 Task: Find the best route from Boston, Massachusetts, to Bar Harbor, Maine.
Action: Mouse moved to (321, 91)
Screenshot: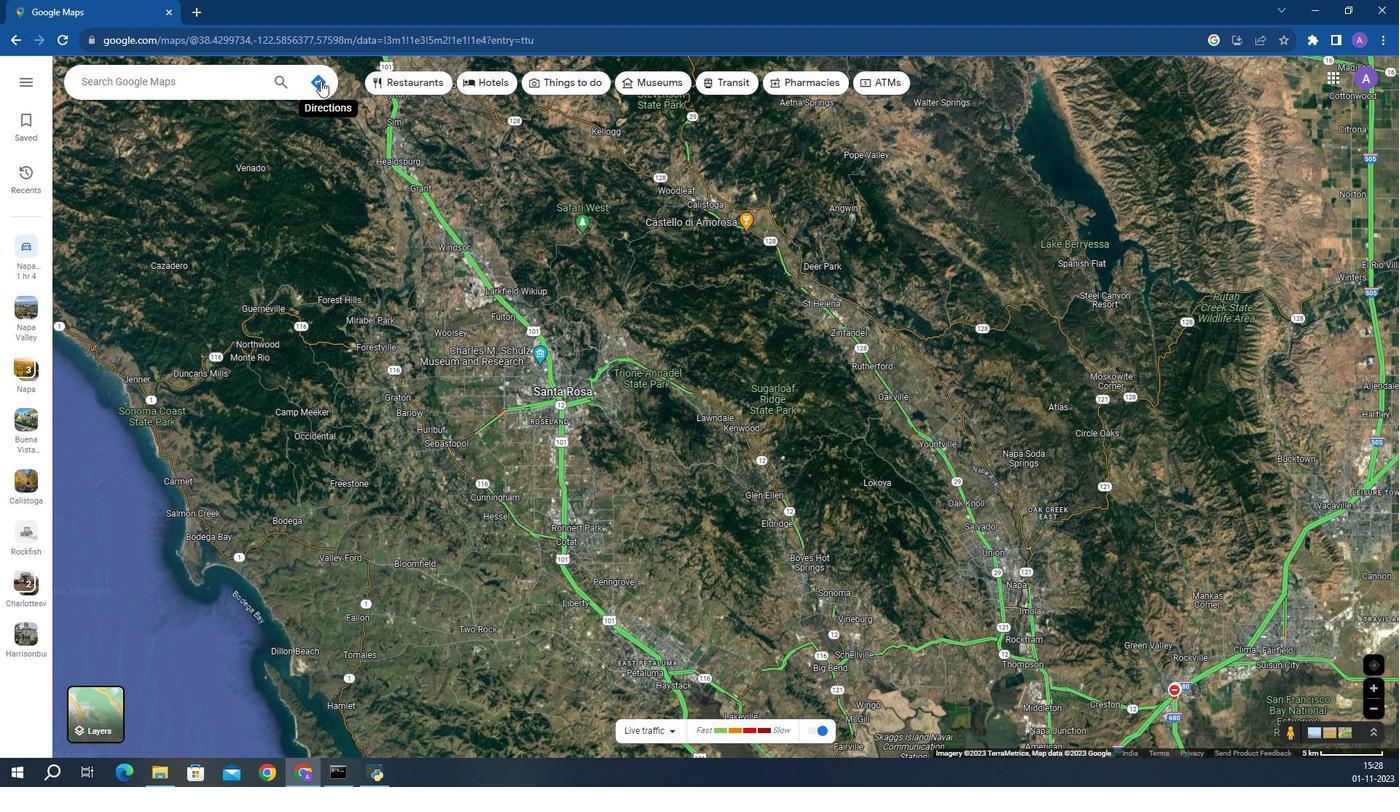 
Action: Mouse pressed left at (321, 91)
Screenshot: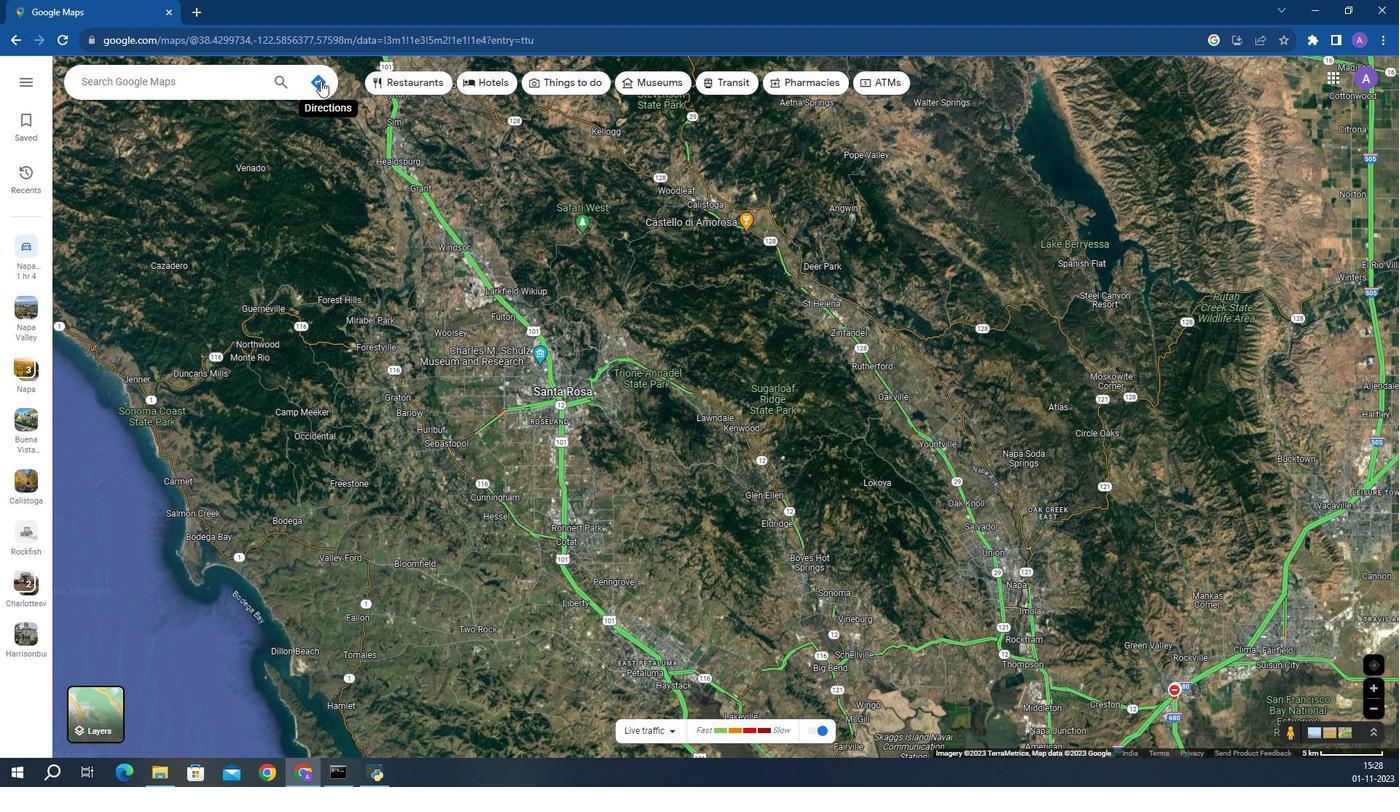 
Action: Mouse moved to (231, 121)
Screenshot: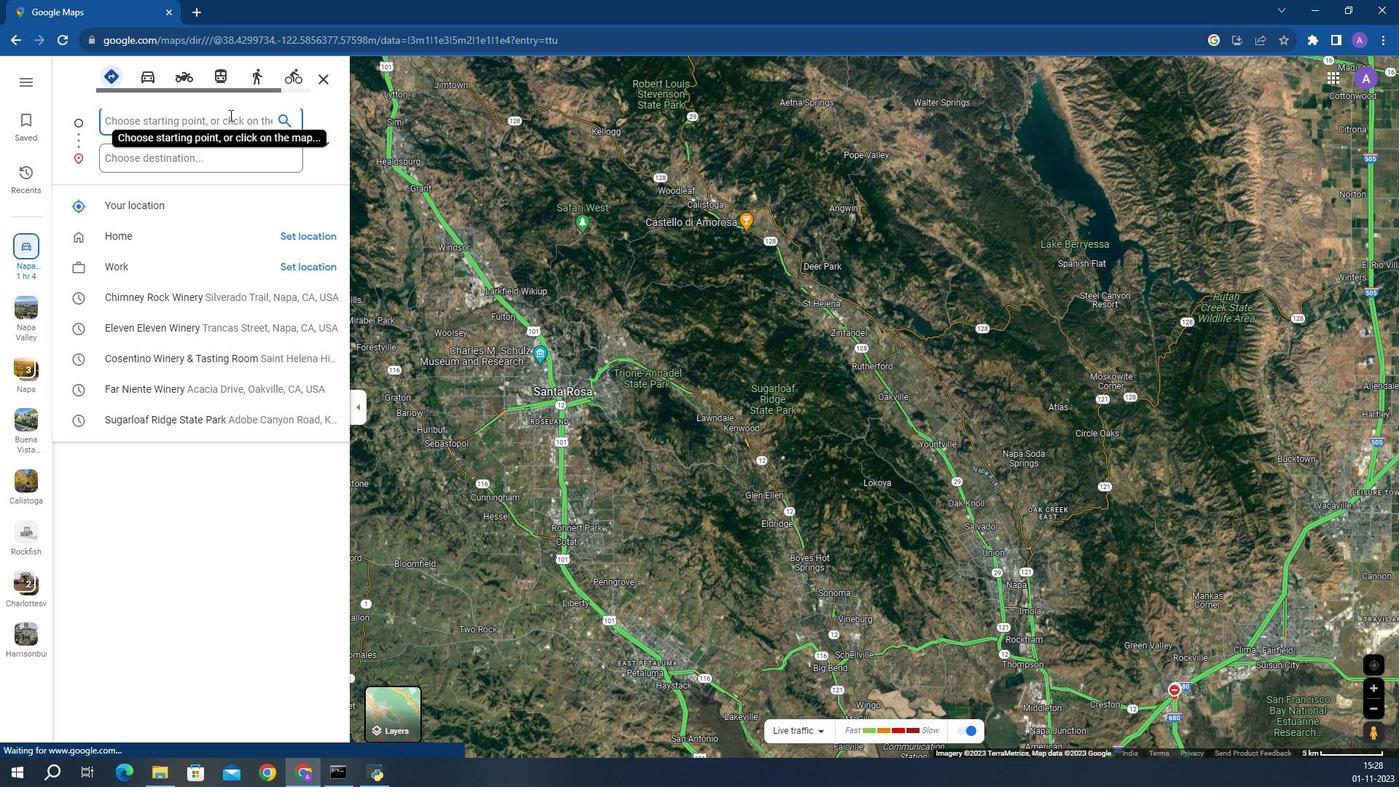 
Action: Key pressed <Key.caps_lock>B<Key.caps_lock>ostn<Key.backspace>on,<Key.space><Key.caps_lock>M<Key.caps_lock>assachusetts
Screenshot: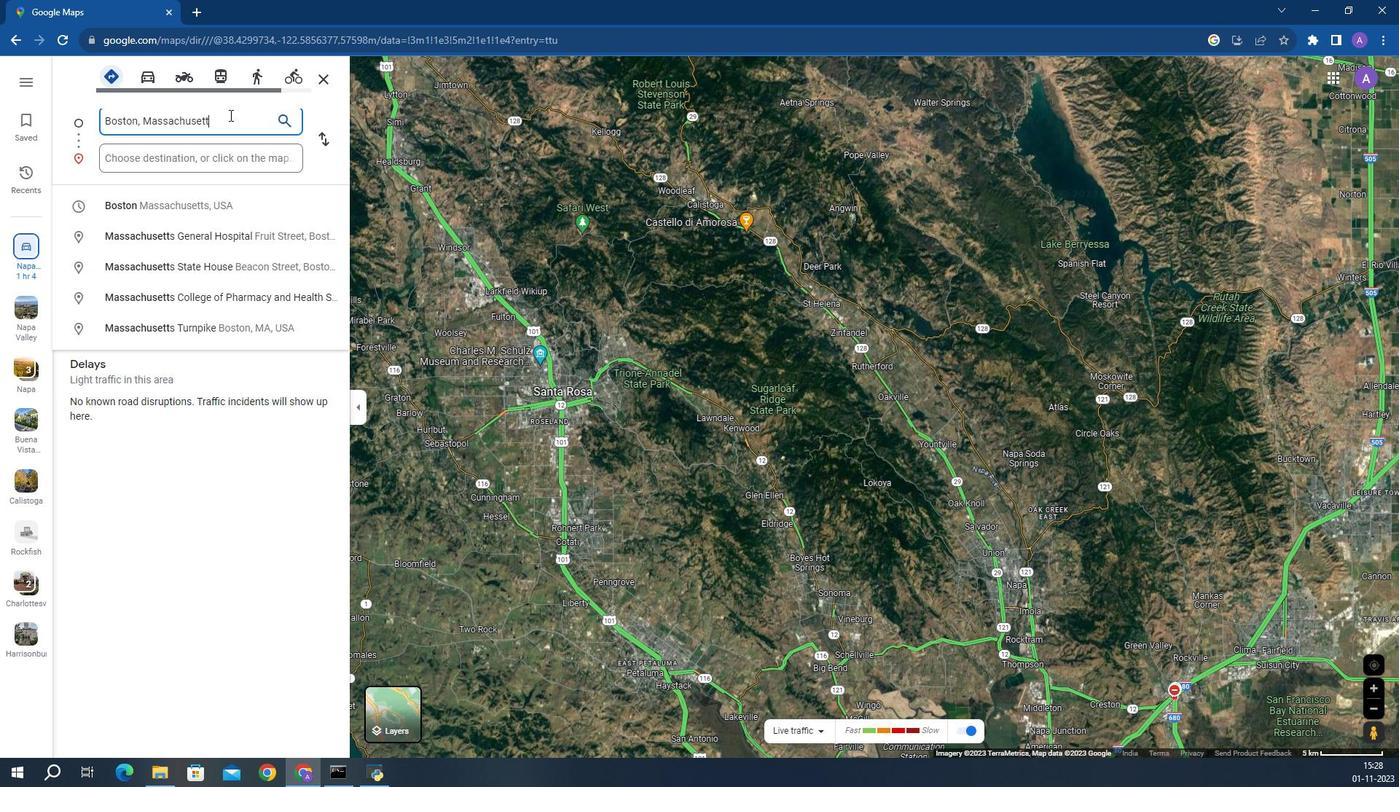 
Action: Mouse moved to (245, 157)
Screenshot: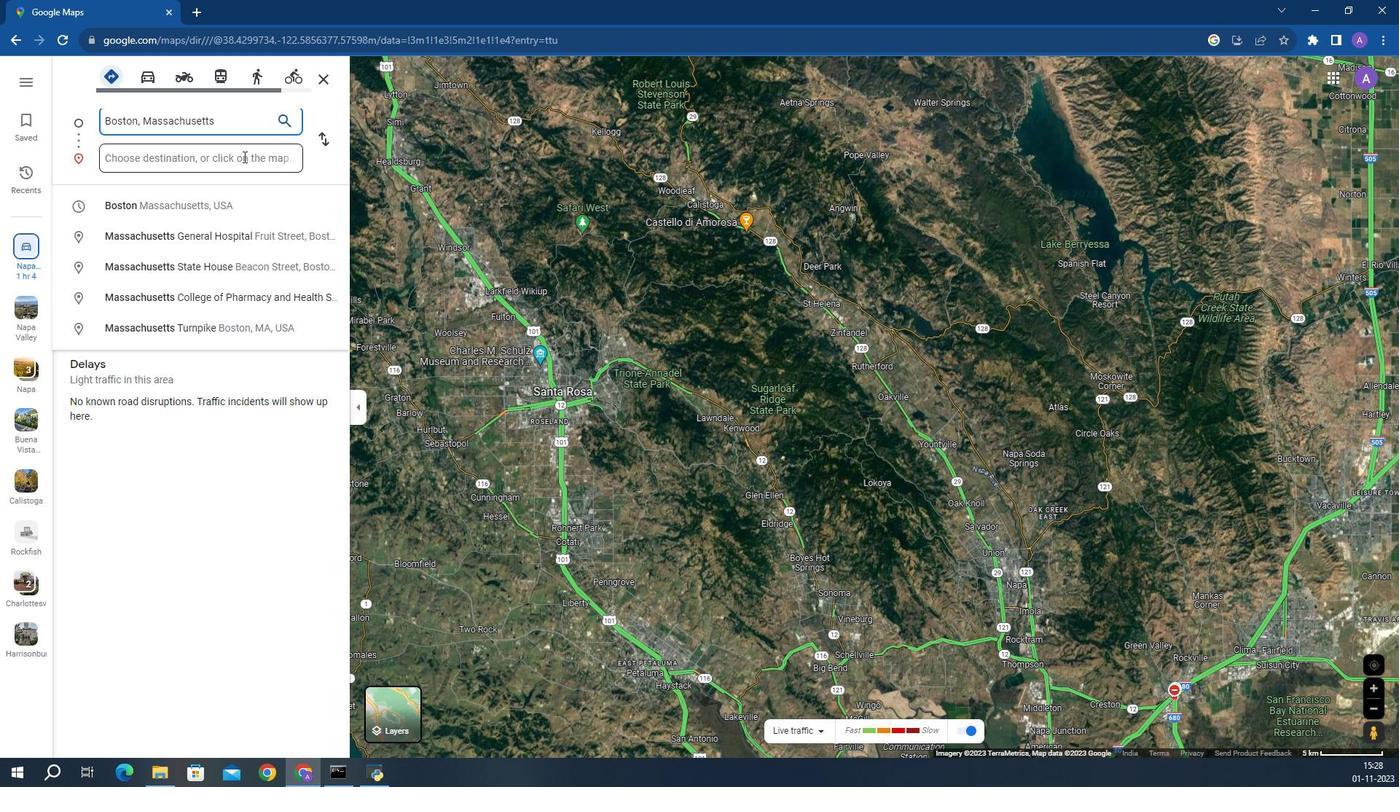 
Action: Mouse pressed left at (245, 157)
Screenshot: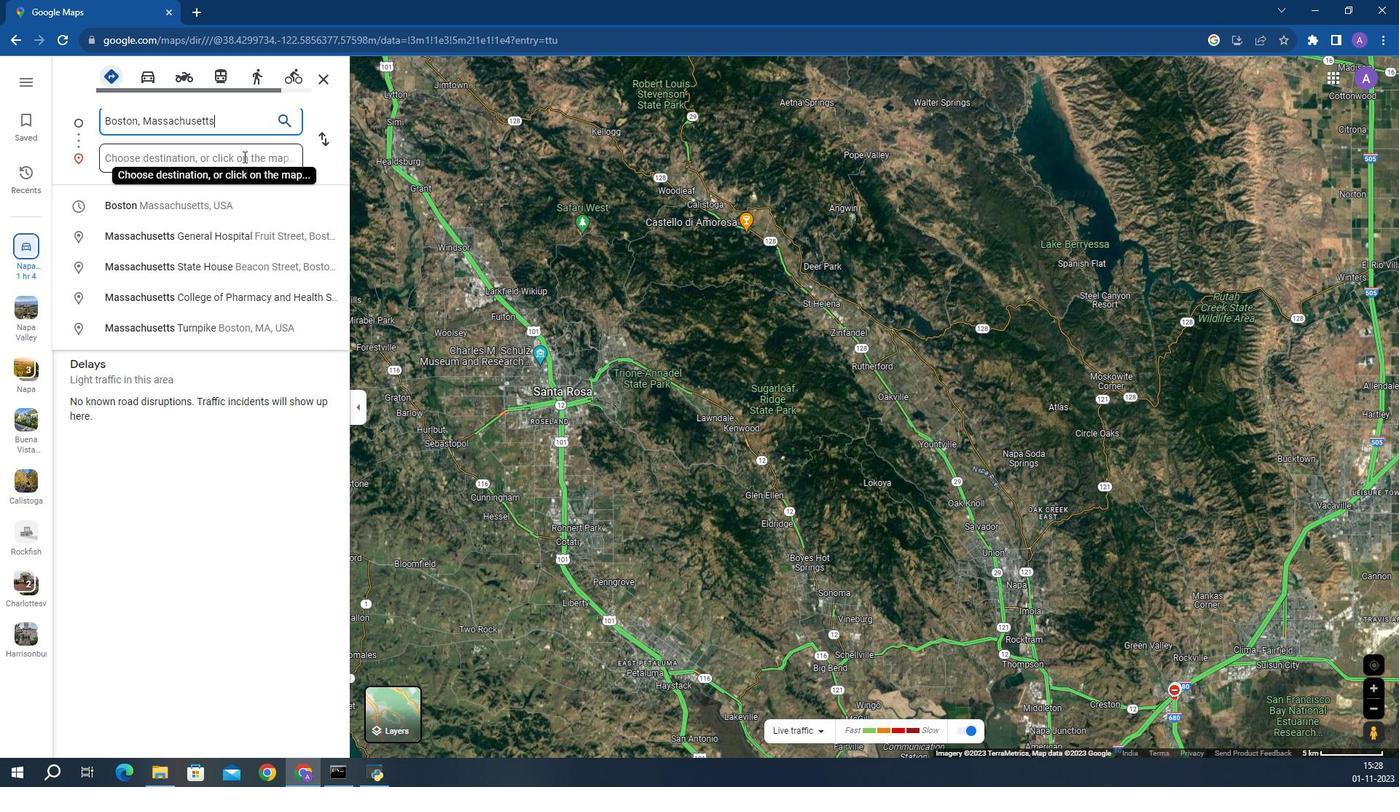
Action: Key pressed <Key.caps_lock>H<Key.caps_lock>arbor,<Key.space><Key.caps_lock>M<Key.caps_lock>aine<Key.enter>
Screenshot: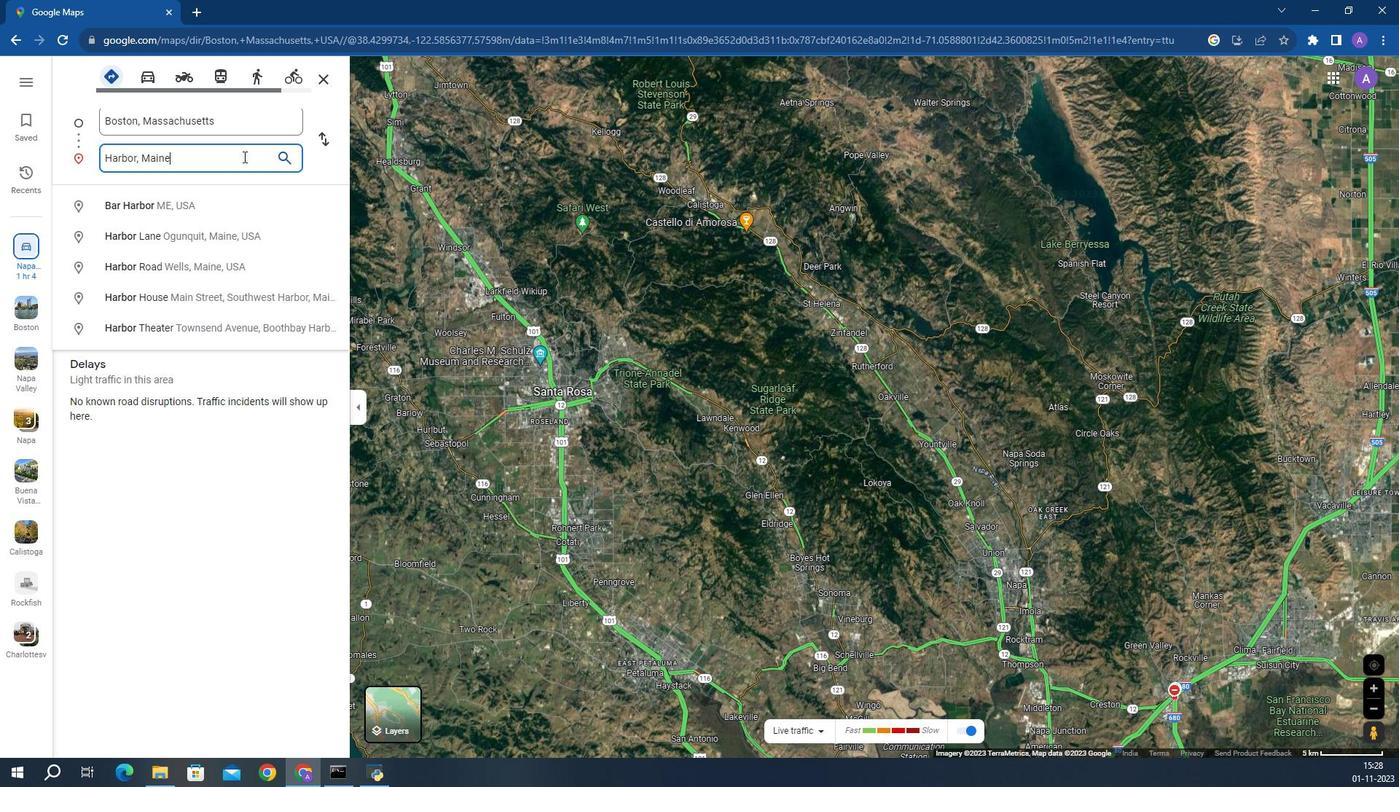 
Action: Mouse moved to (911, 173)
Screenshot: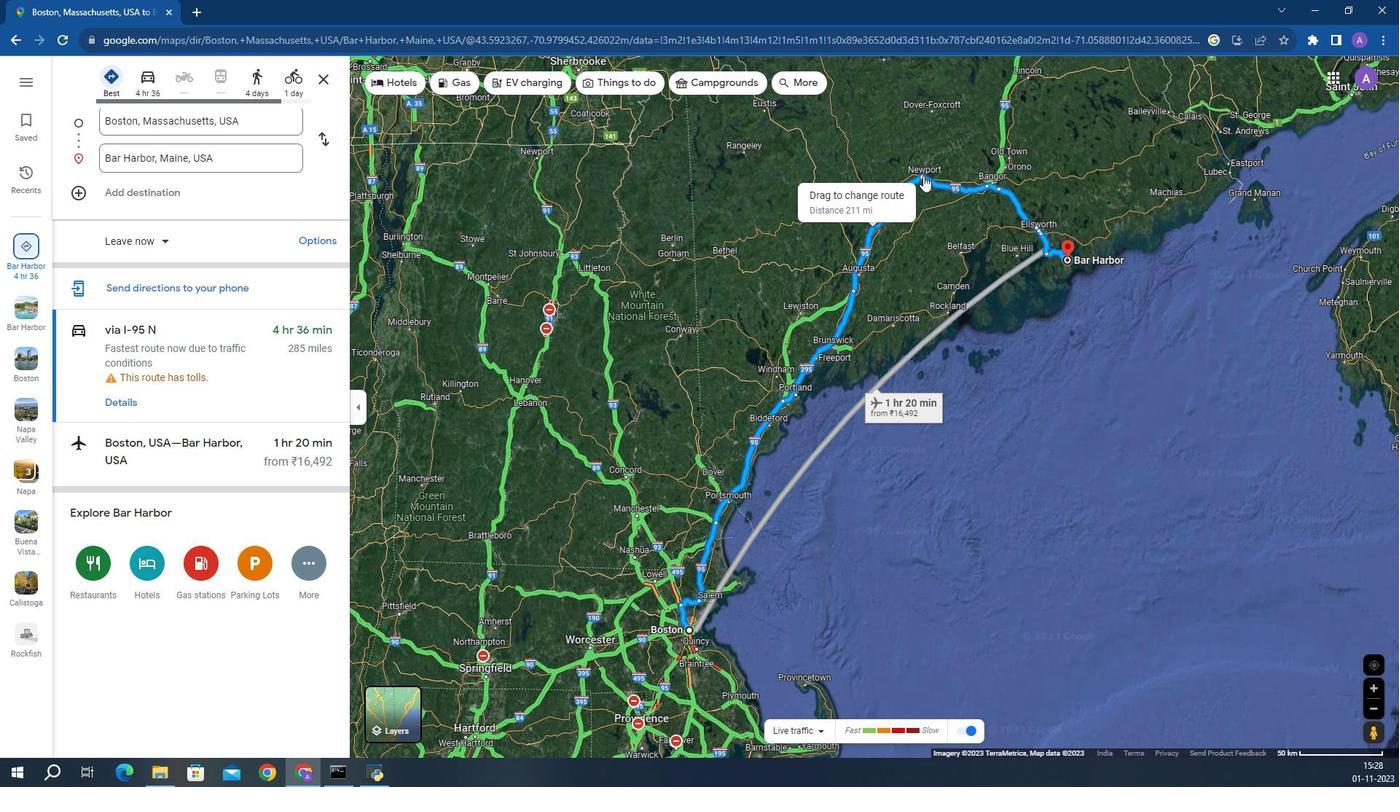 
Action: Mouse pressed left at (911, 173)
Screenshot: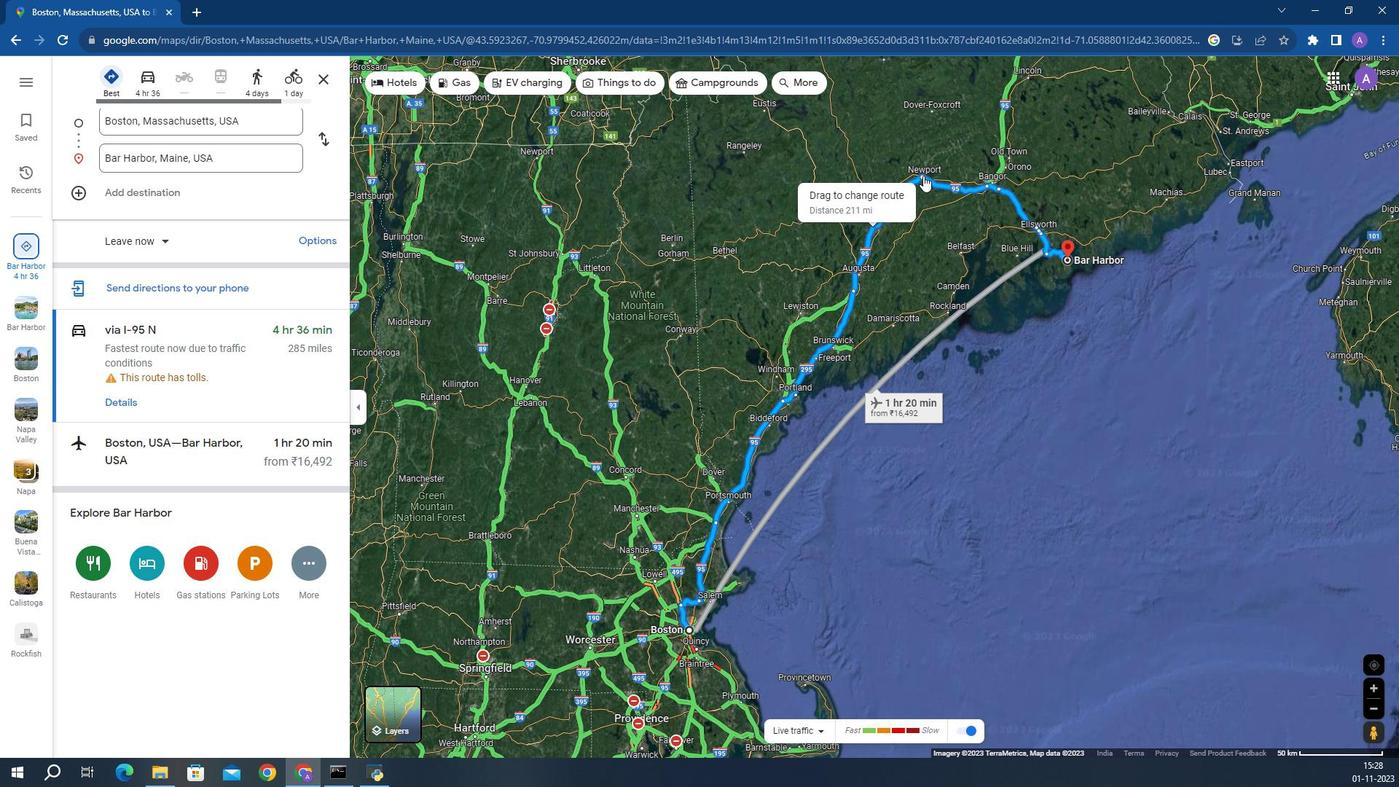 
Action: Mouse moved to (871, 216)
Screenshot: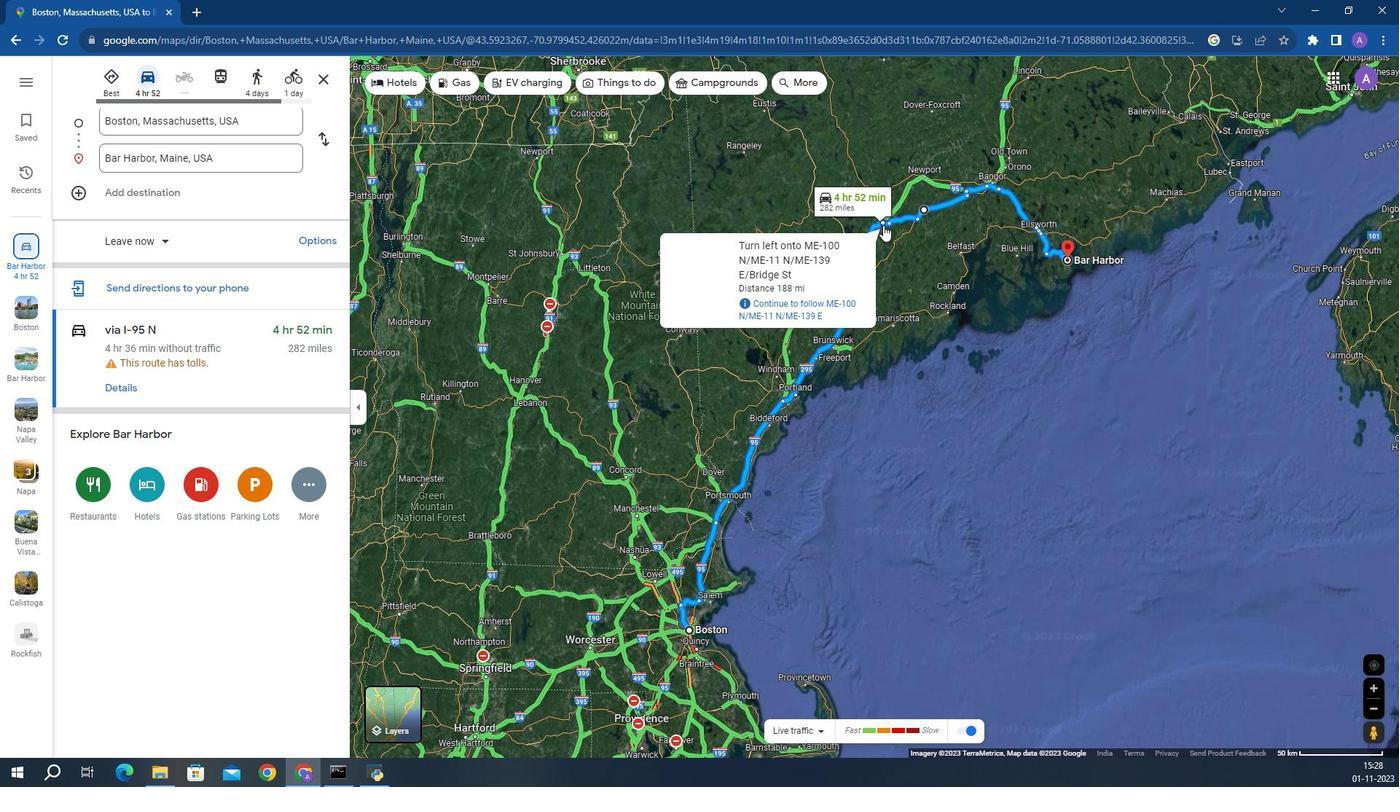 
Action: Mouse pressed left at (871, 216)
Screenshot: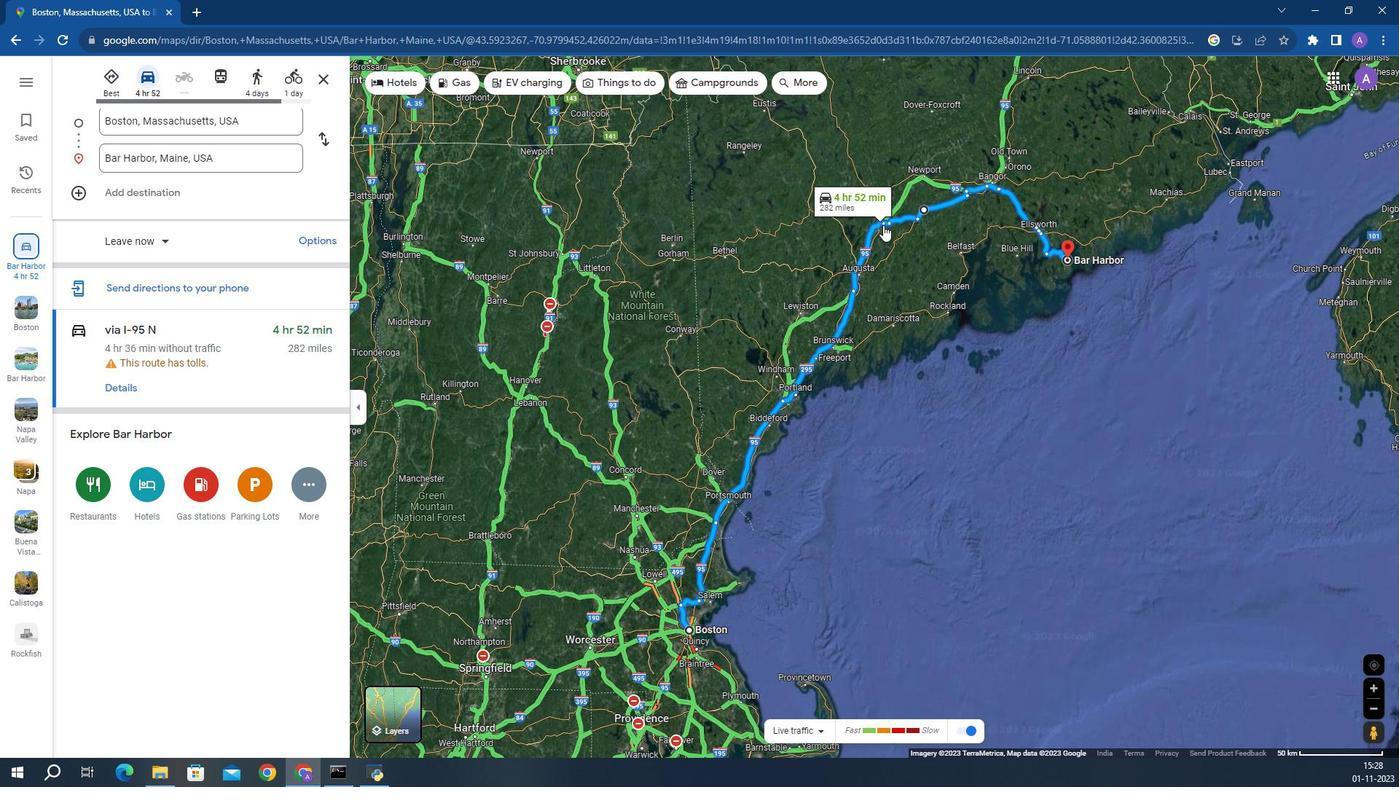 
Action: Mouse moved to (883, 228)
Screenshot: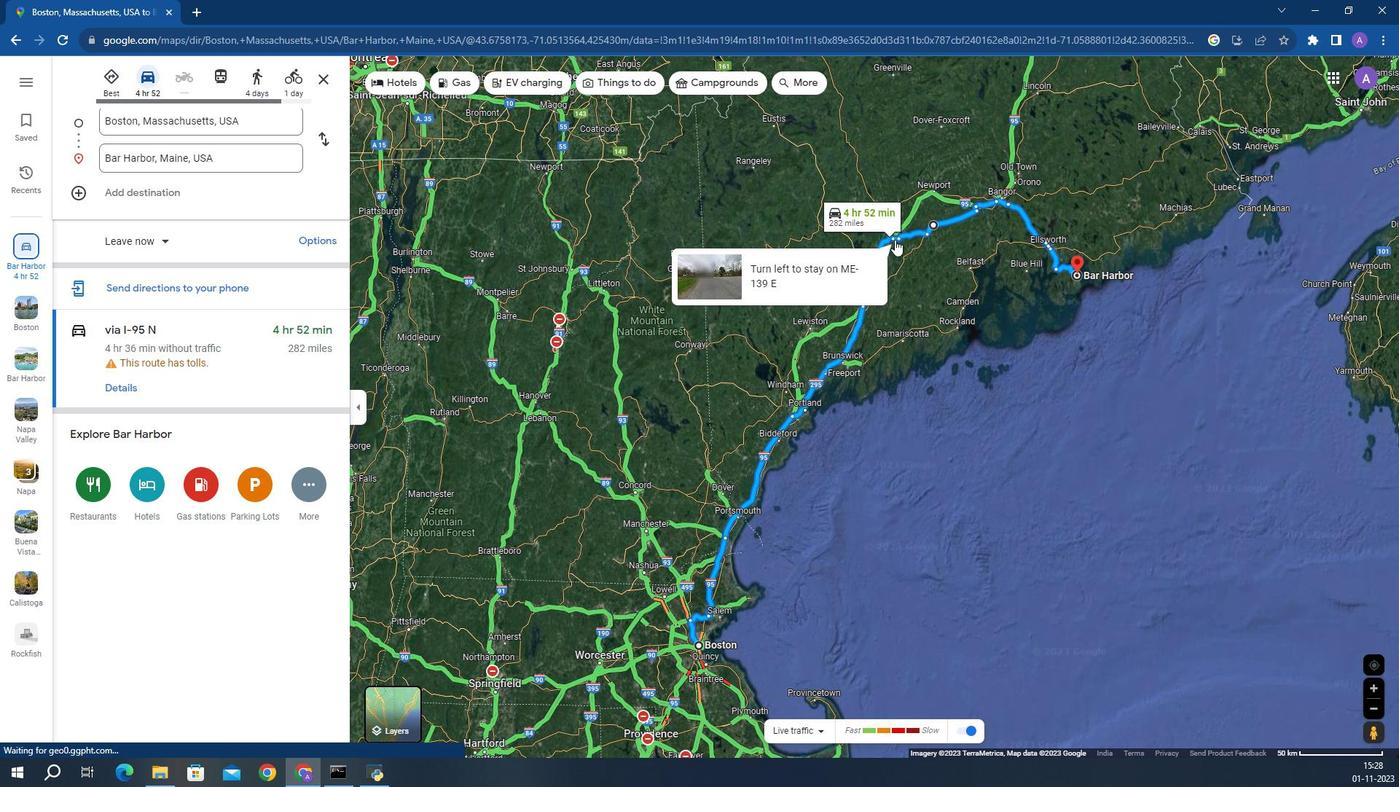 
Action: Mouse pressed left at (883, 228)
Screenshot: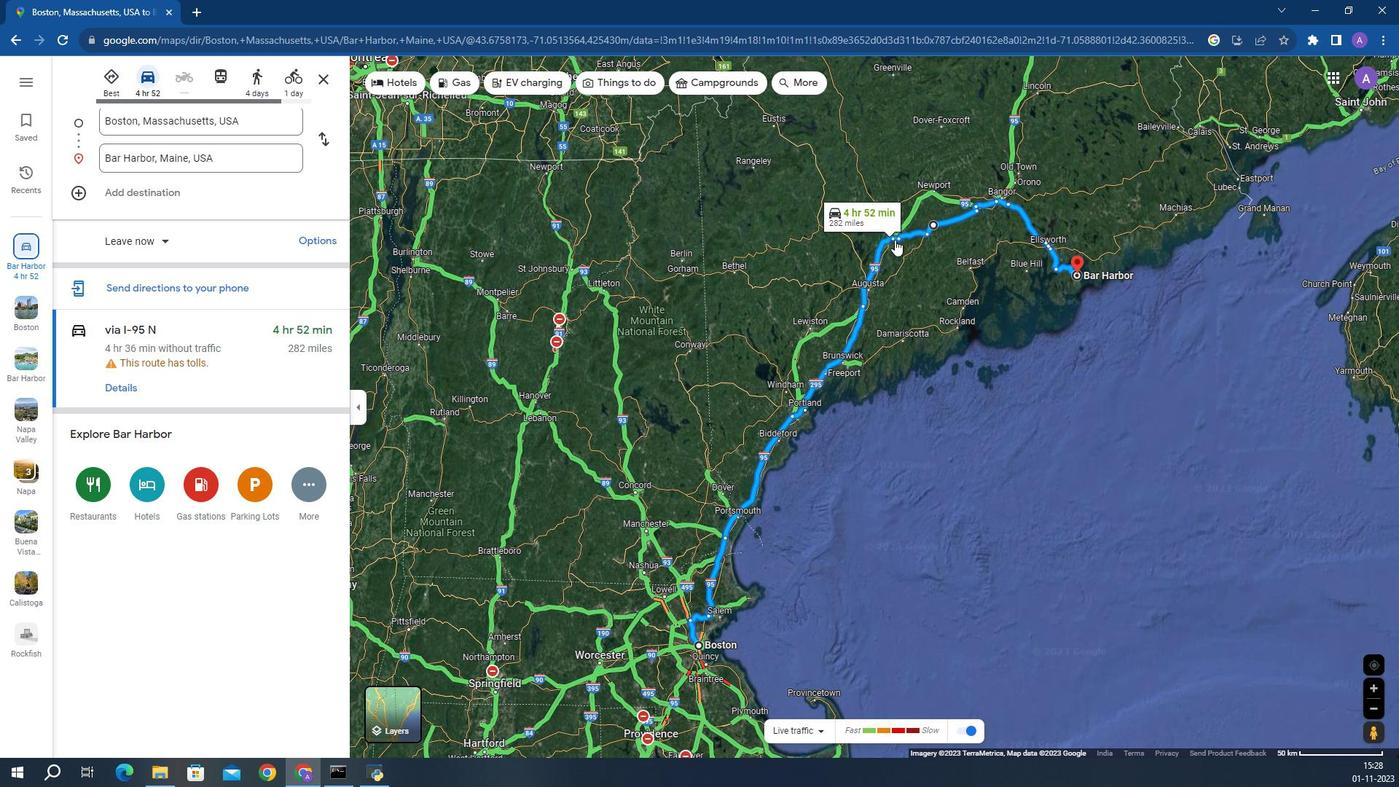 
Action: Mouse moved to (887, 239)
Screenshot: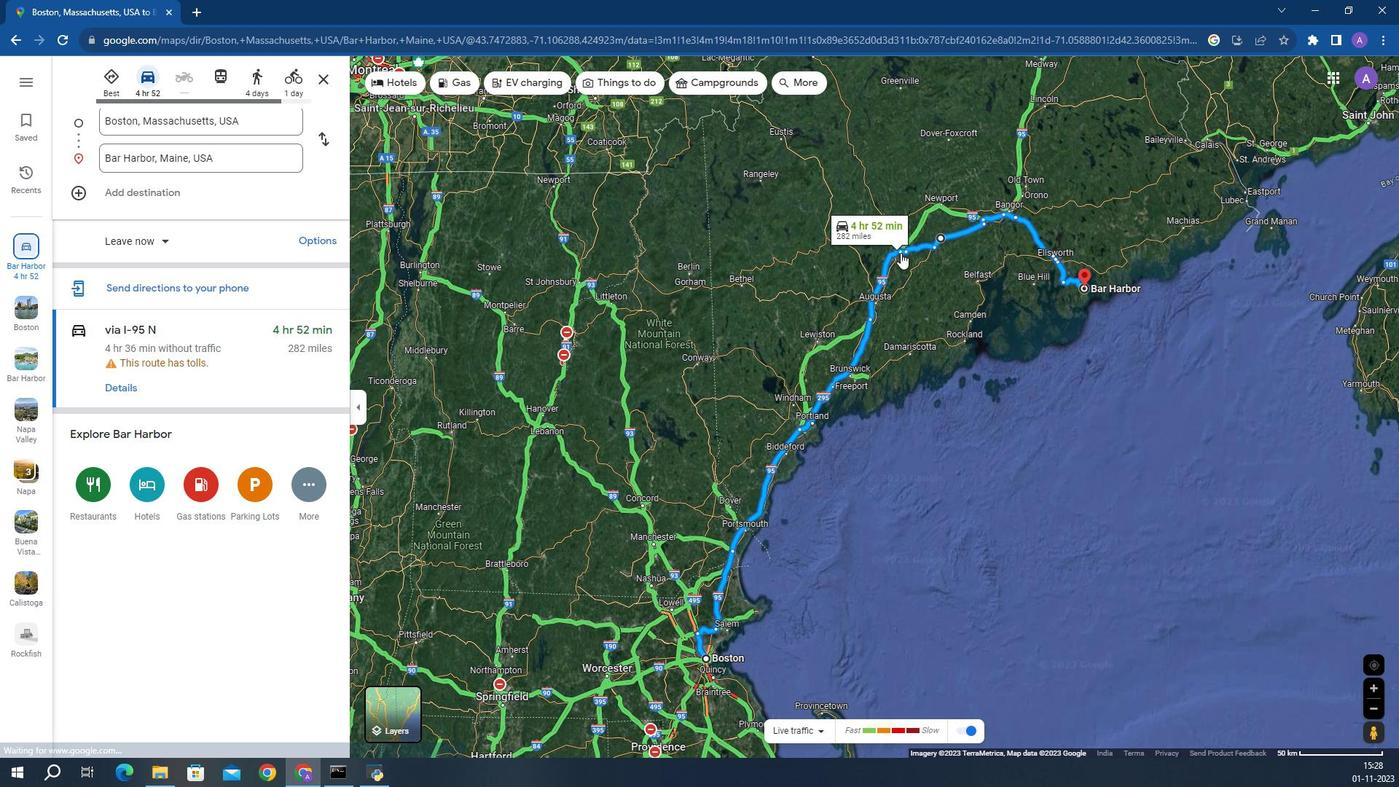 
Action: Mouse pressed left at (887, 239)
Screenshot: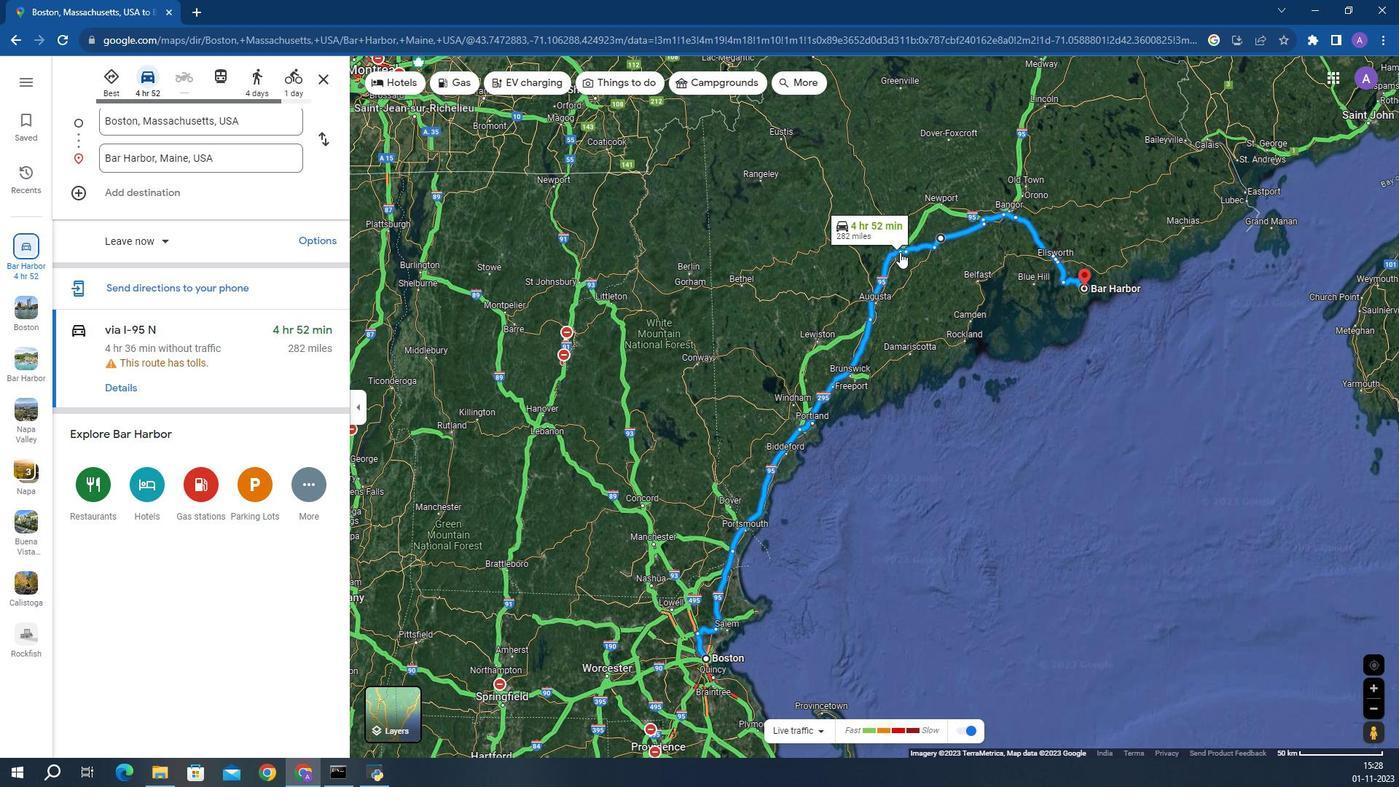 
Action: Mouse moved to (906, 253)
Screenshot: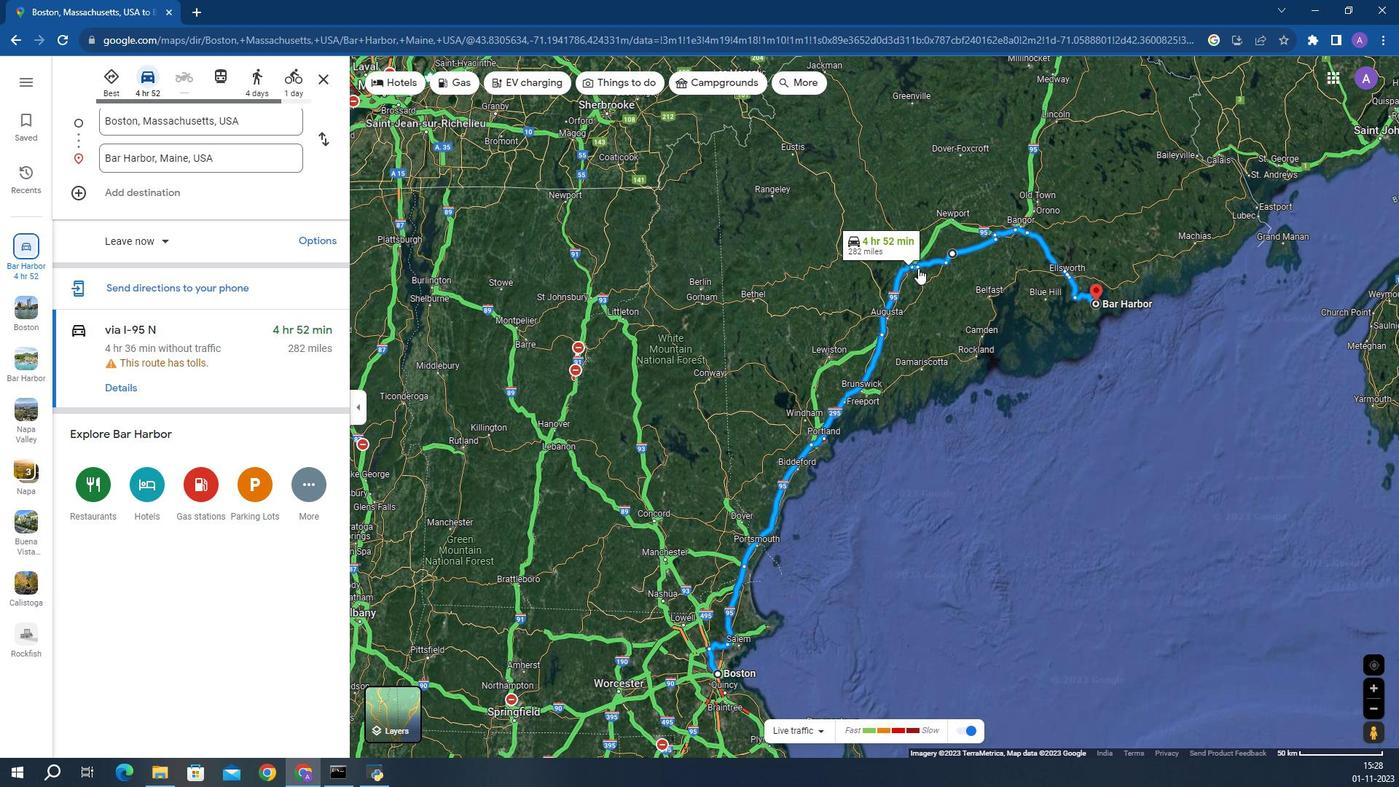 
Action: Mouse pressed left at (906, 253)
Screenshot: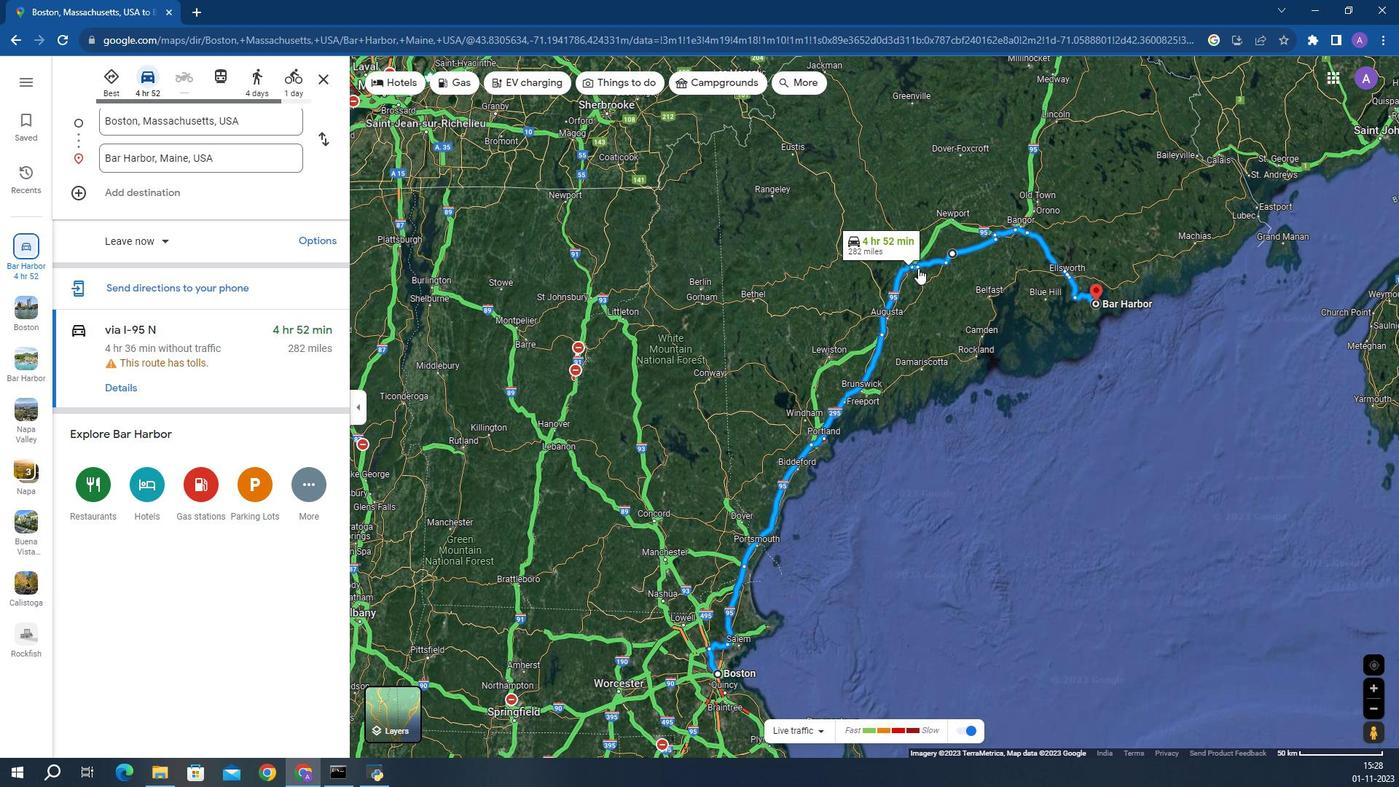 
Action: Mouse moved to (866, 354)
Screenshot: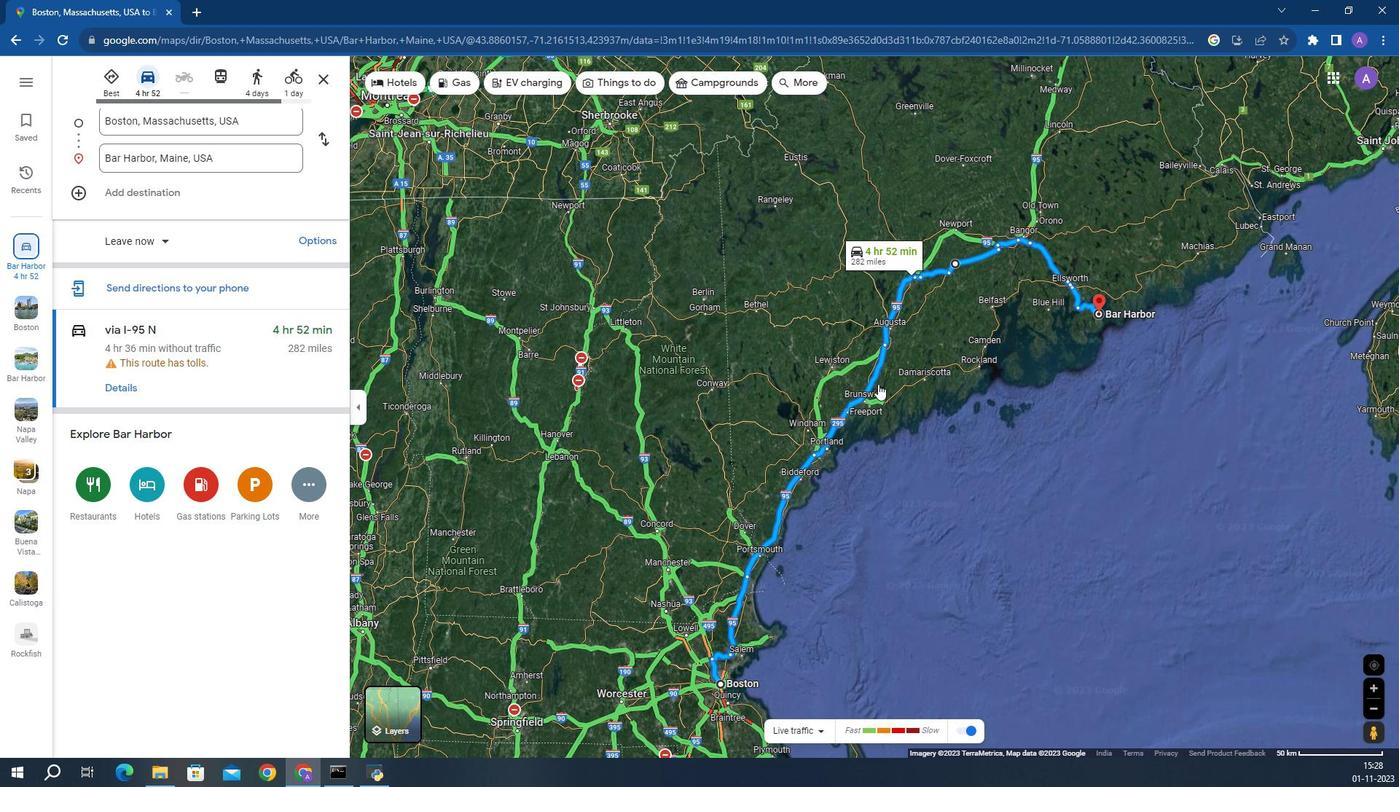 
Action: Mouse pressed left at (866, 354)
Screenshot: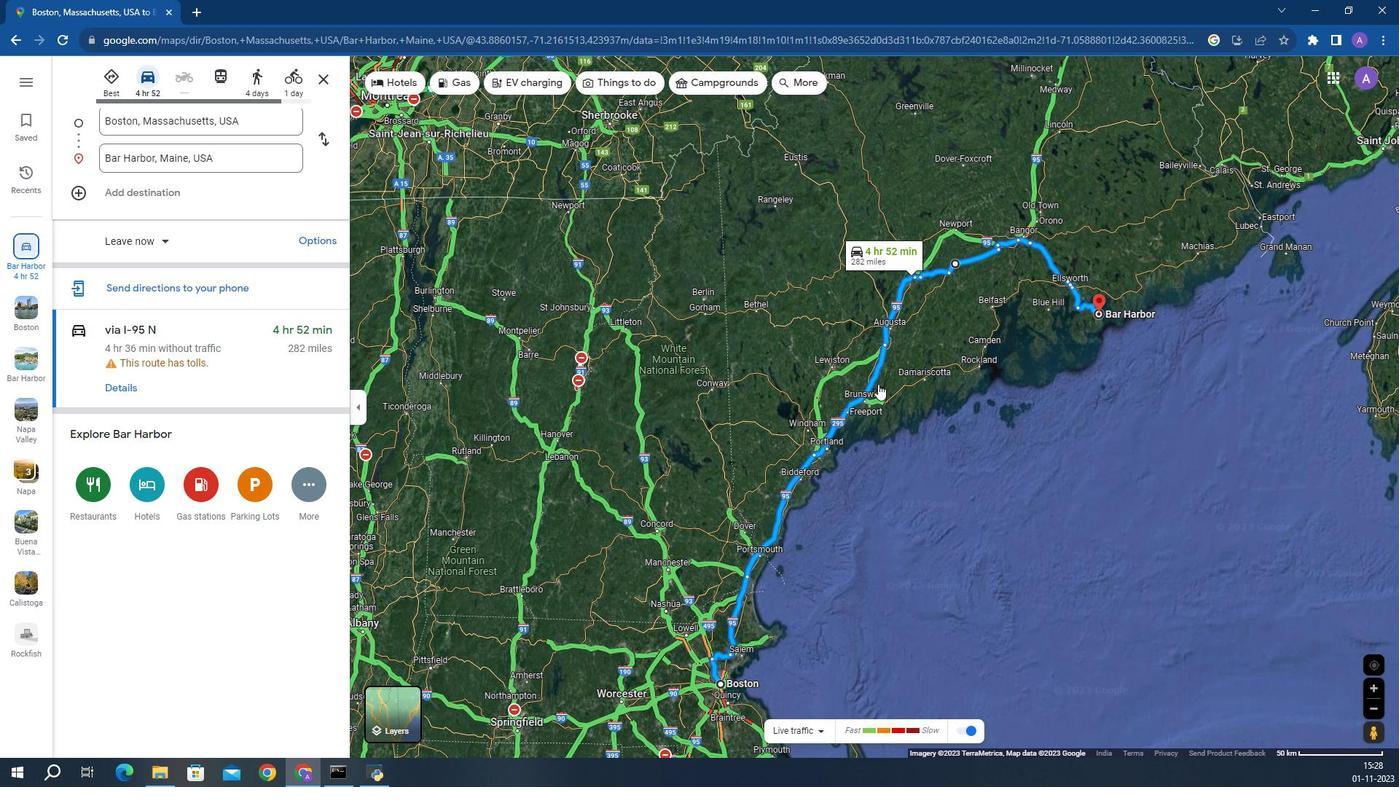 
Action: Mouse moved to (804, 416)
Screenshot: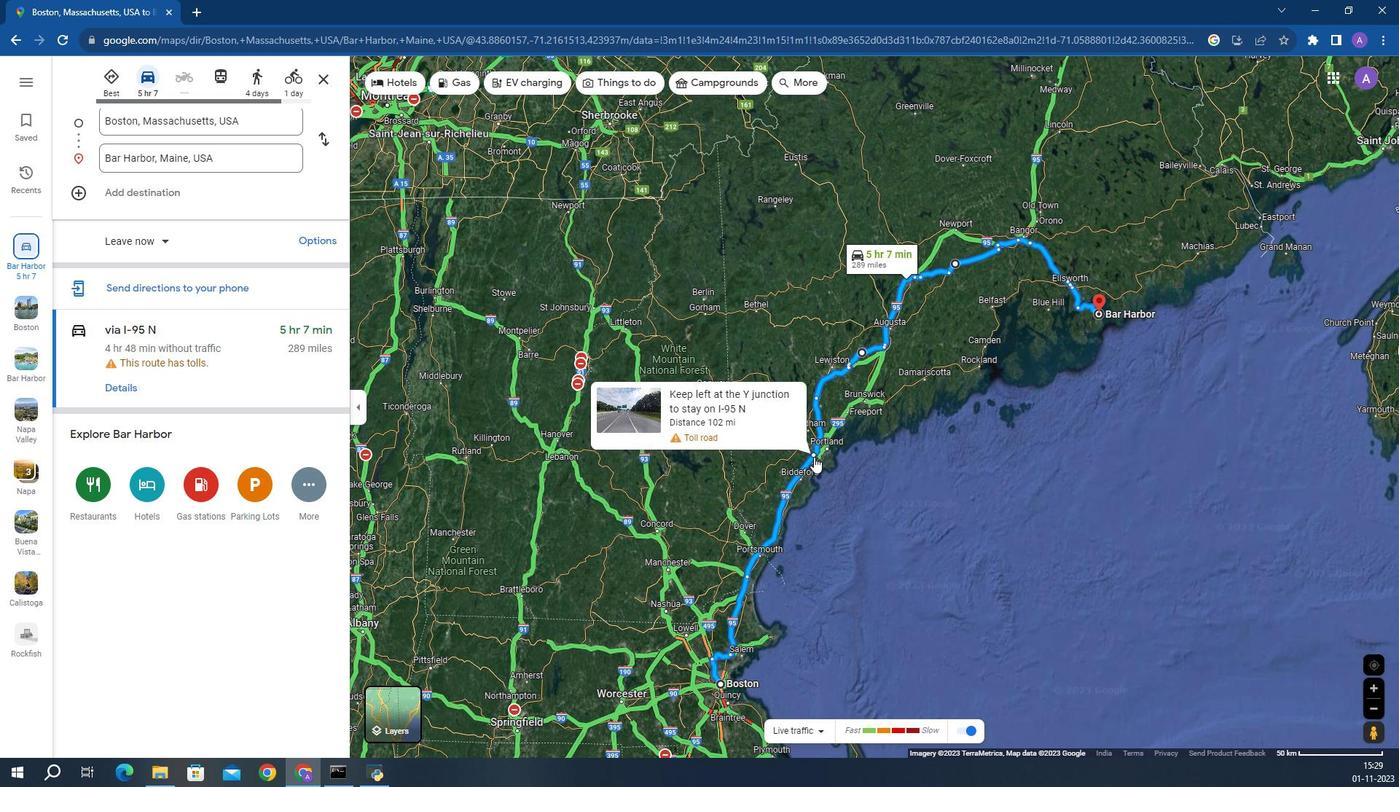 
Action: Mouse pressed left at (804, 416)
Screenshot: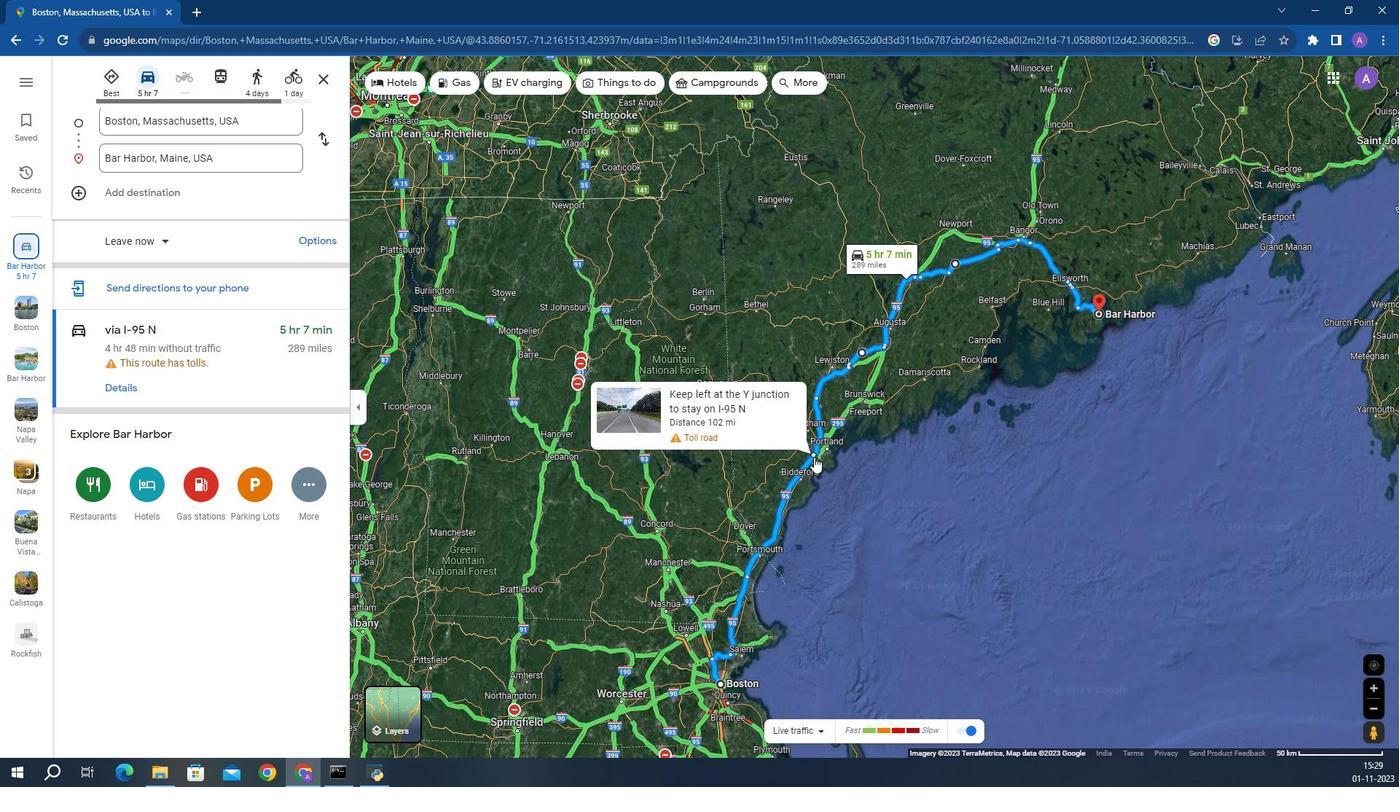 
Action: Mouse moved to (940, 411)
Screenshot: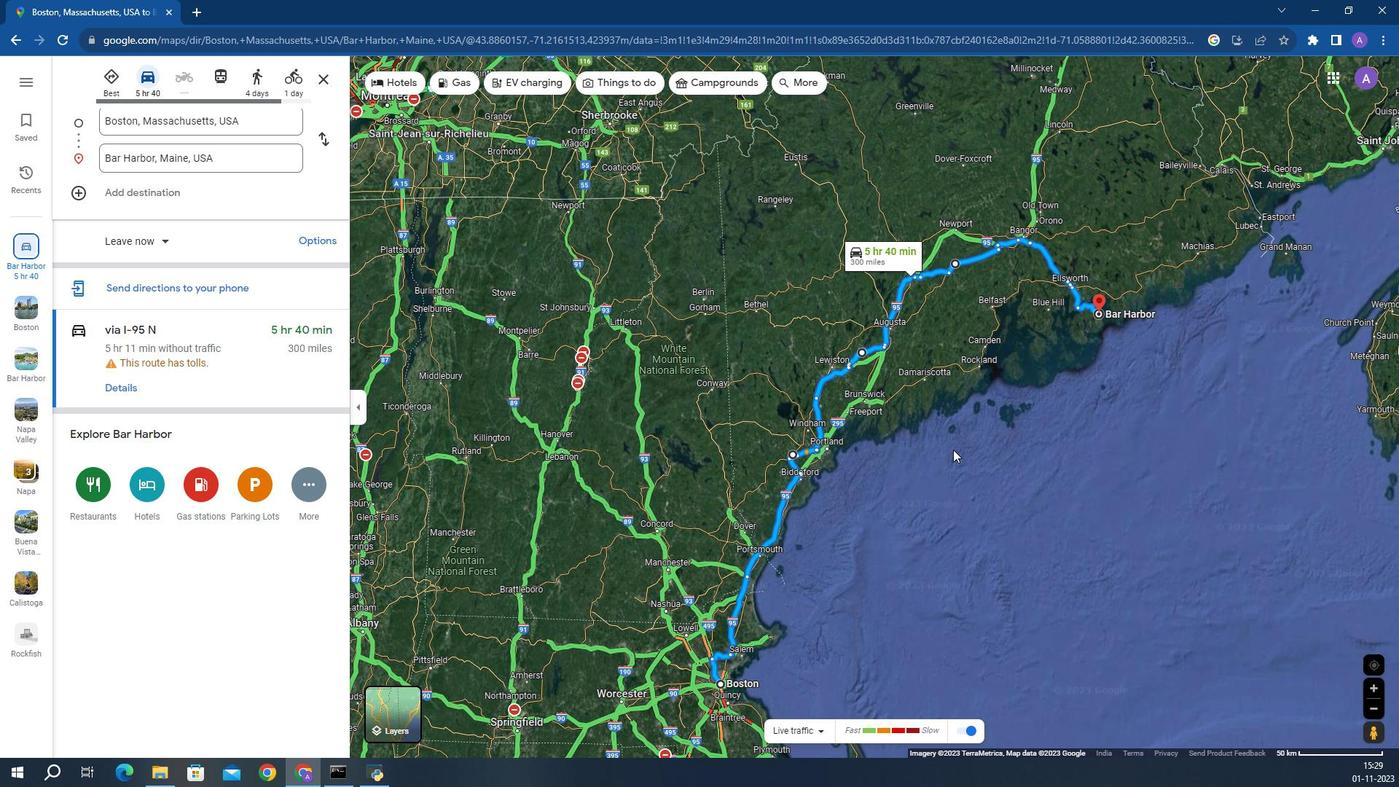 
Action: Mouse scrolled (940, 410) with delta (0, 0)
Screenshot: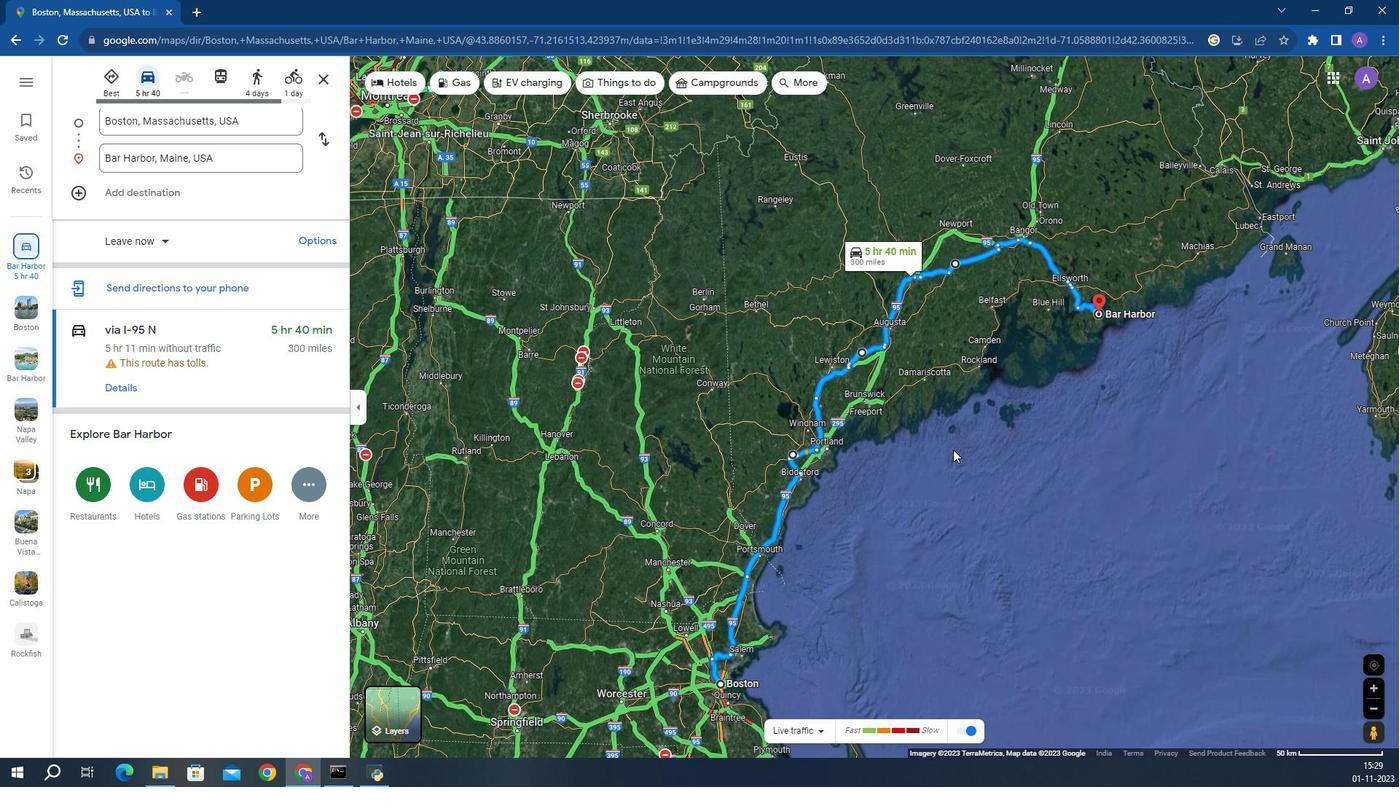 
Action: Mouse moved to (123, 87)
Screenshot: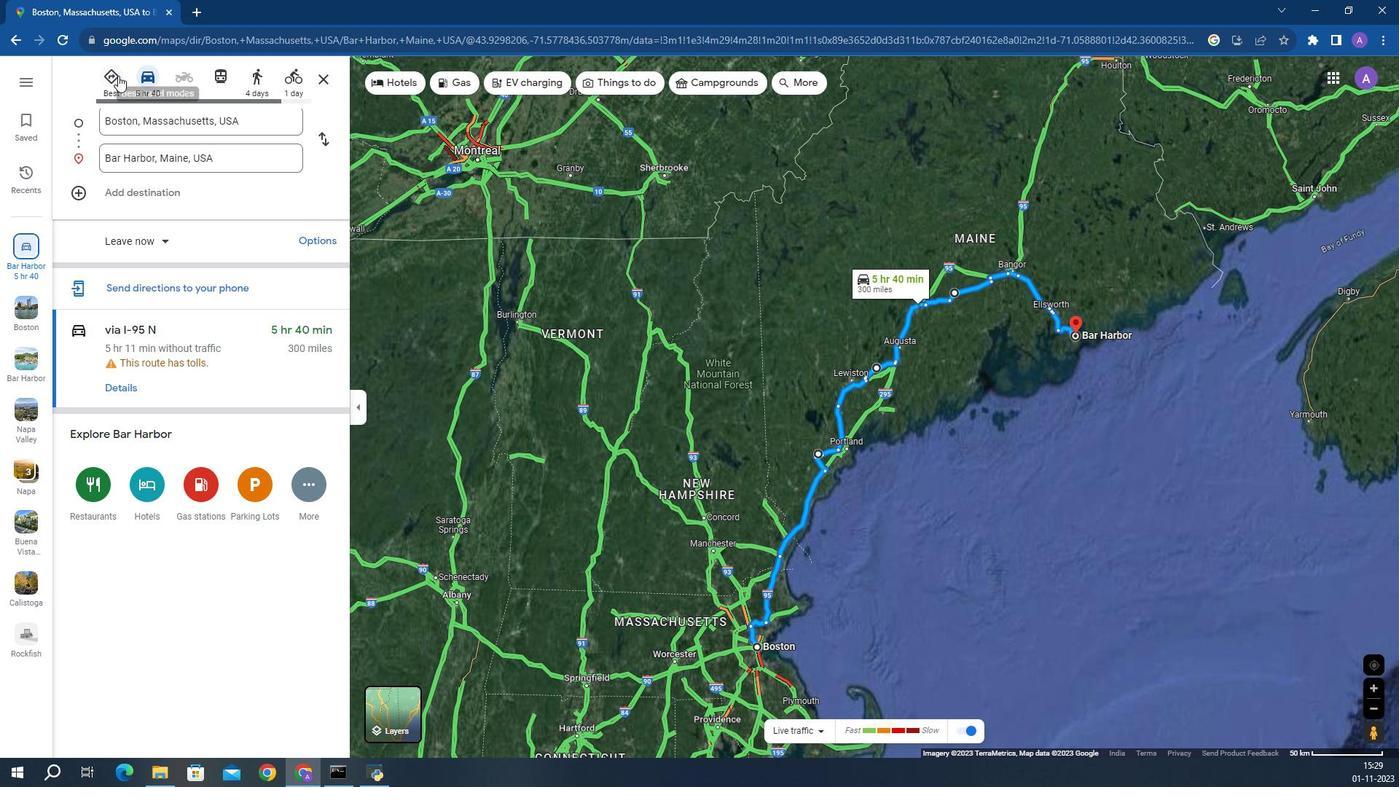 
Action: Mouse pressed left at (123, 87)
Screenshot: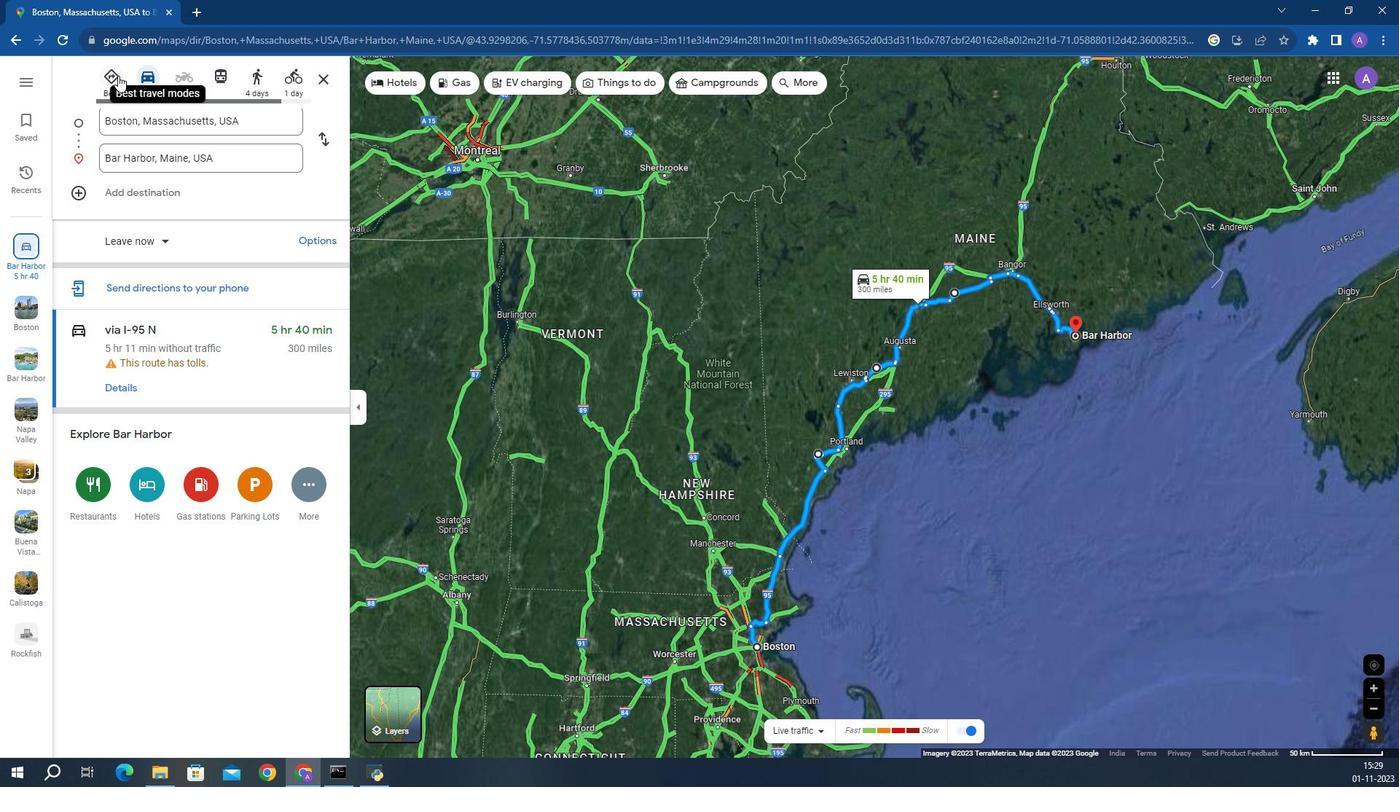 
Action: Mouse moved to (950, 481)
Screenshot: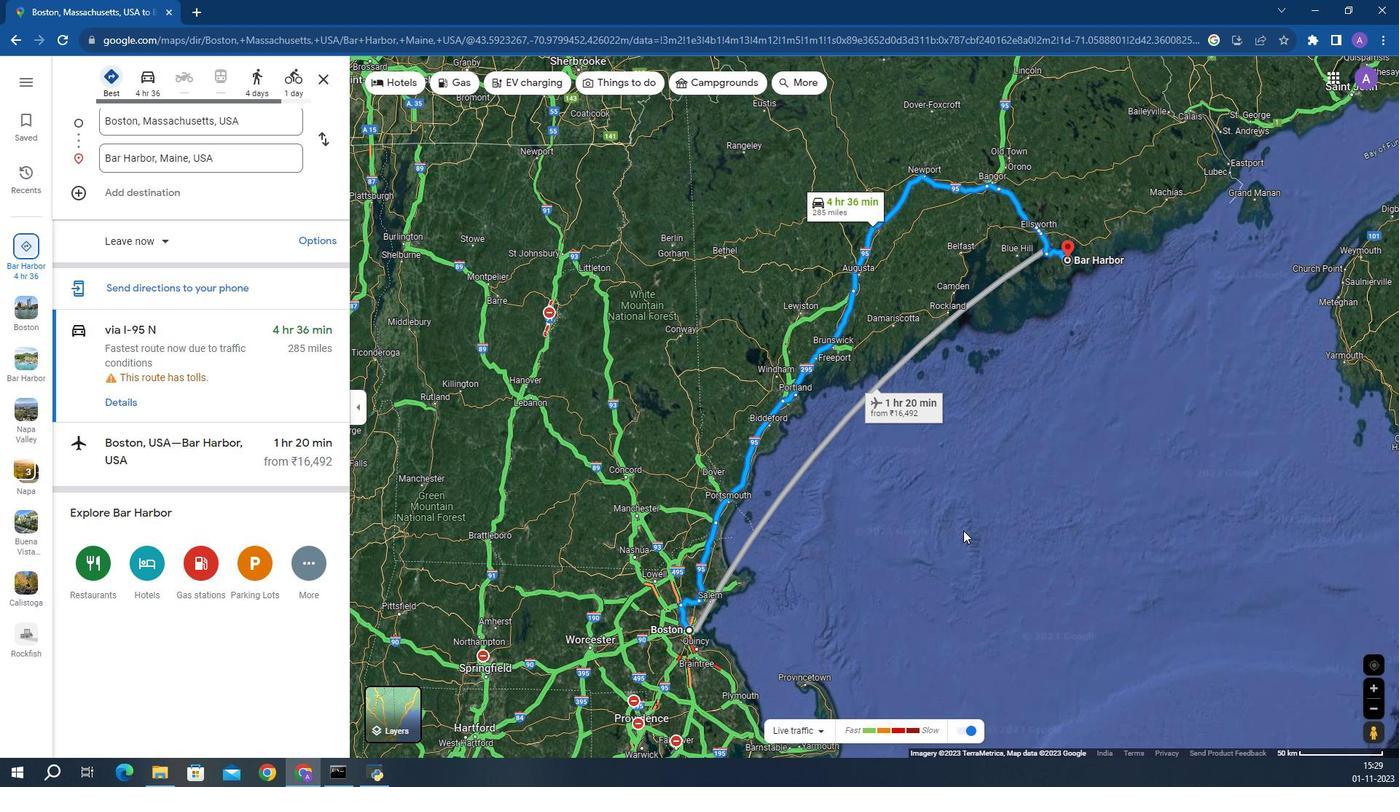 
